 Task: Change elbow connector line to solid.
Action: Mouse moved to (602, 316)
Screenshot: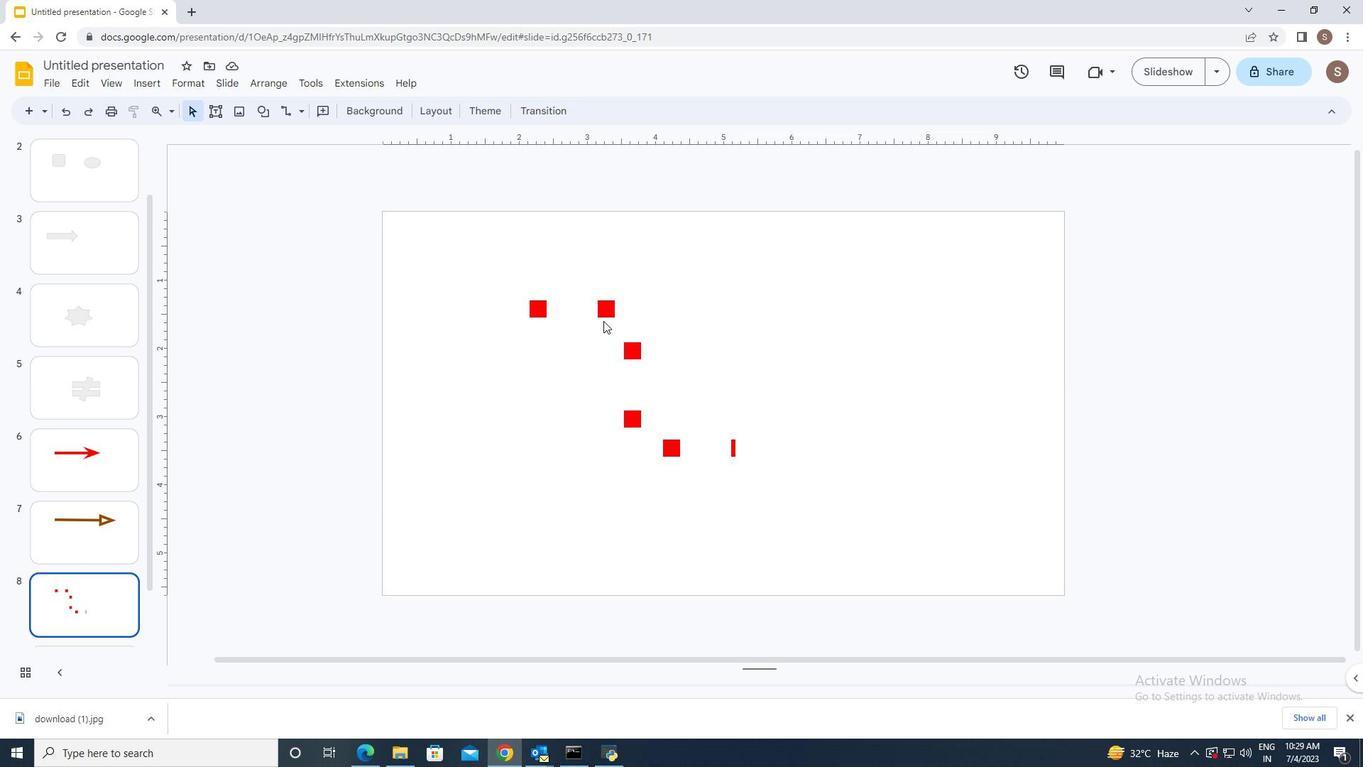 
Action: Mouse pressed left at (602, 316)
Screenshot: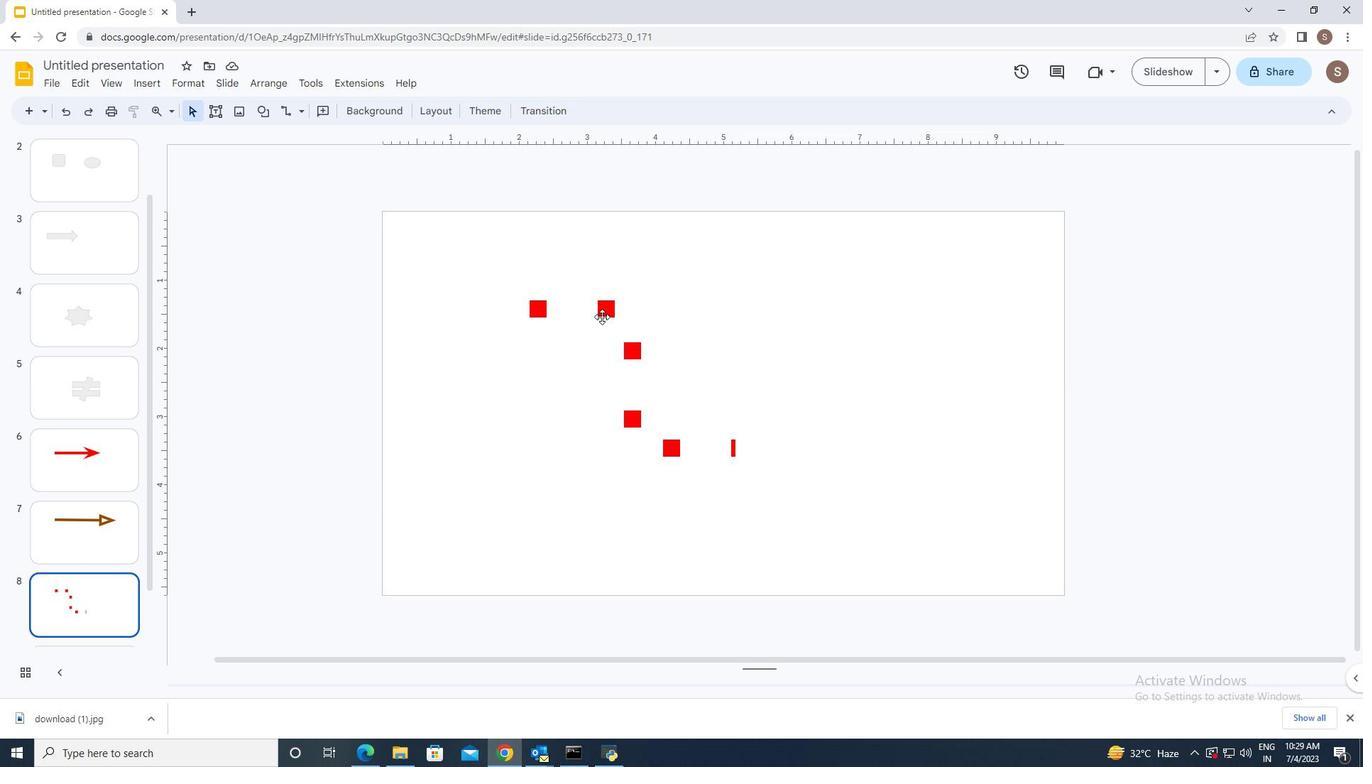 
Action: Mouse moved to (372, 109)
Screenshot: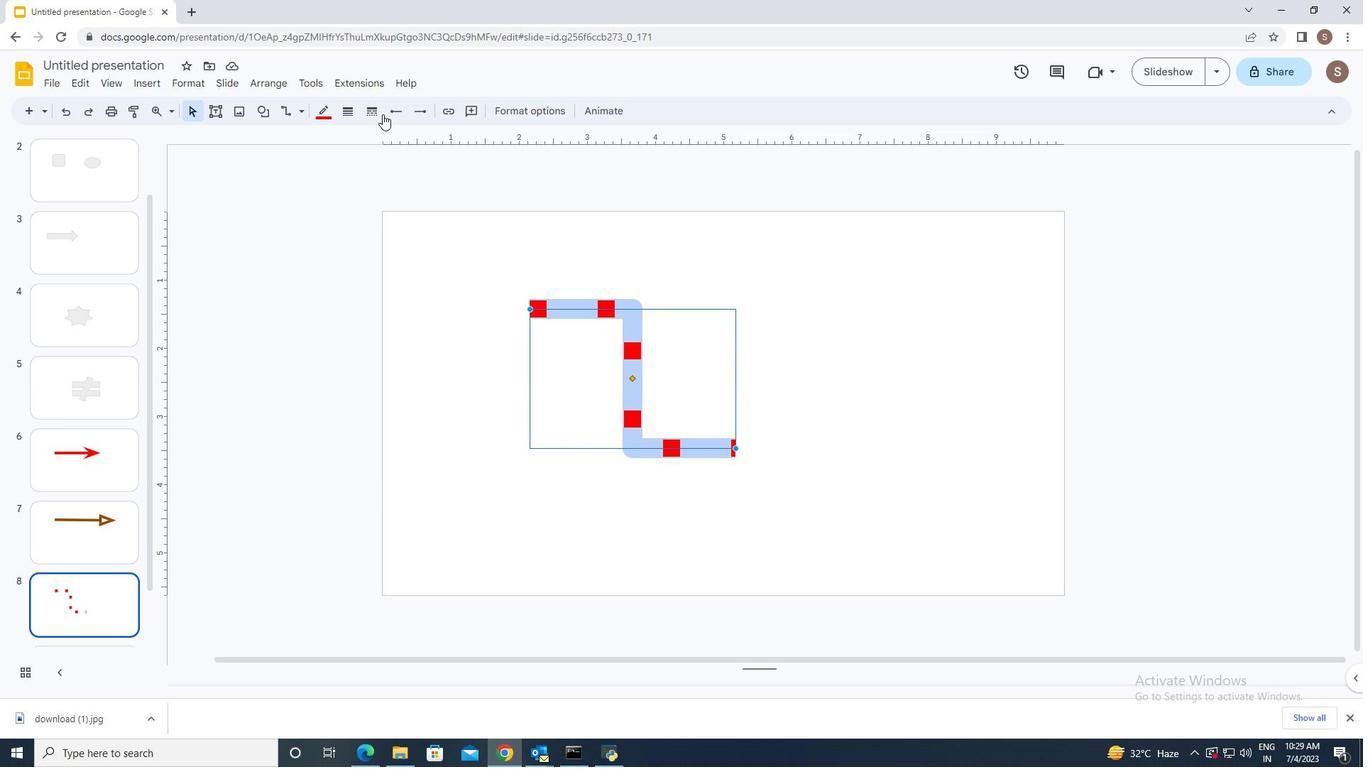 
Action: Mouse pressed left at (372, 109)
Screenshot: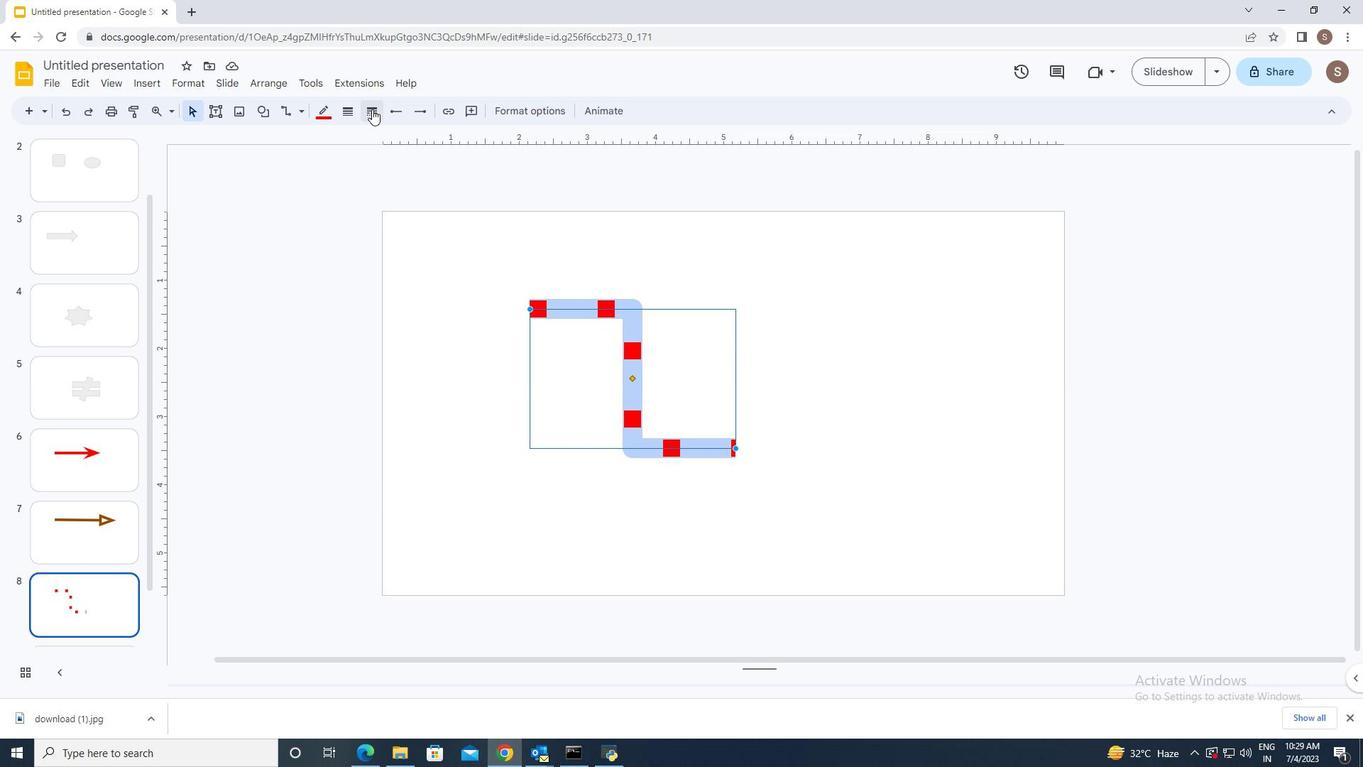 
Action: Mouse moved to (387, 134)
Screenshot: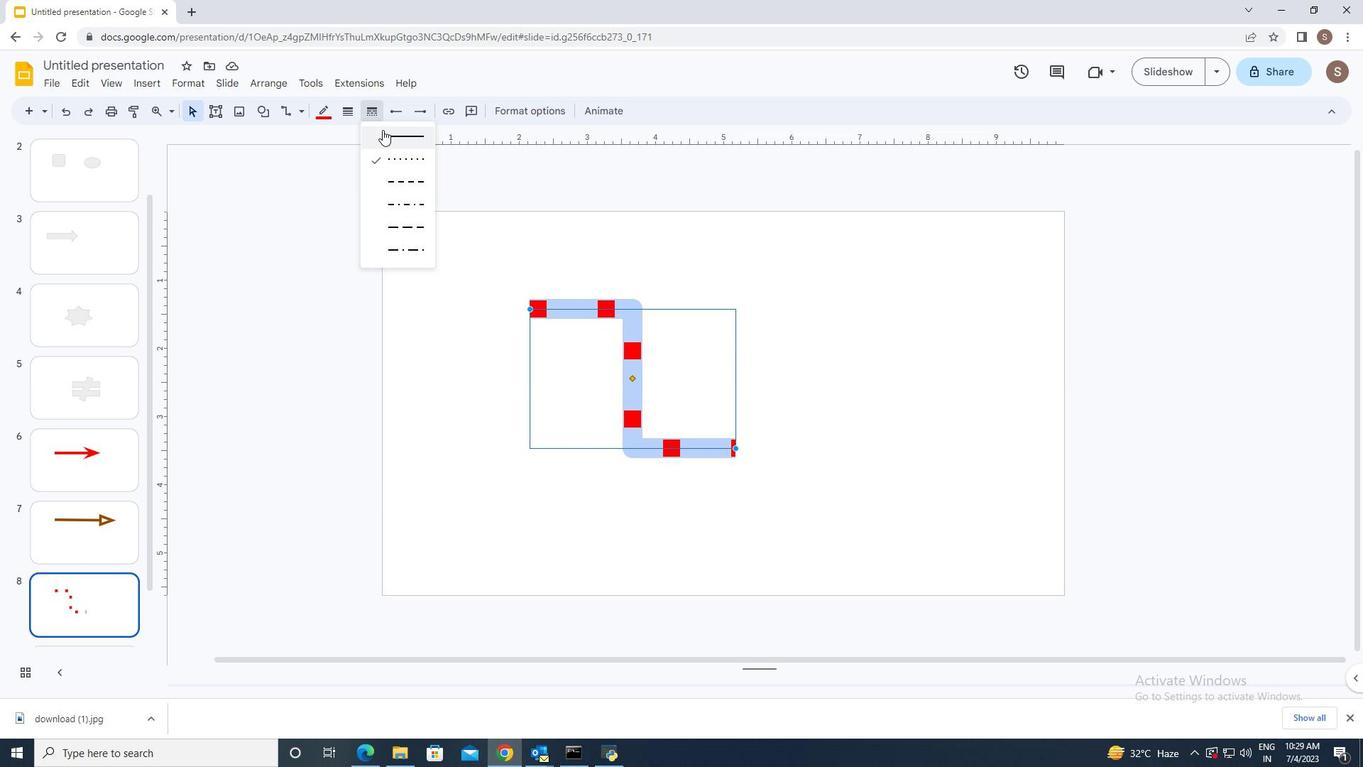 
Action: Mouse pressed left at (387, 134)
Screenshot: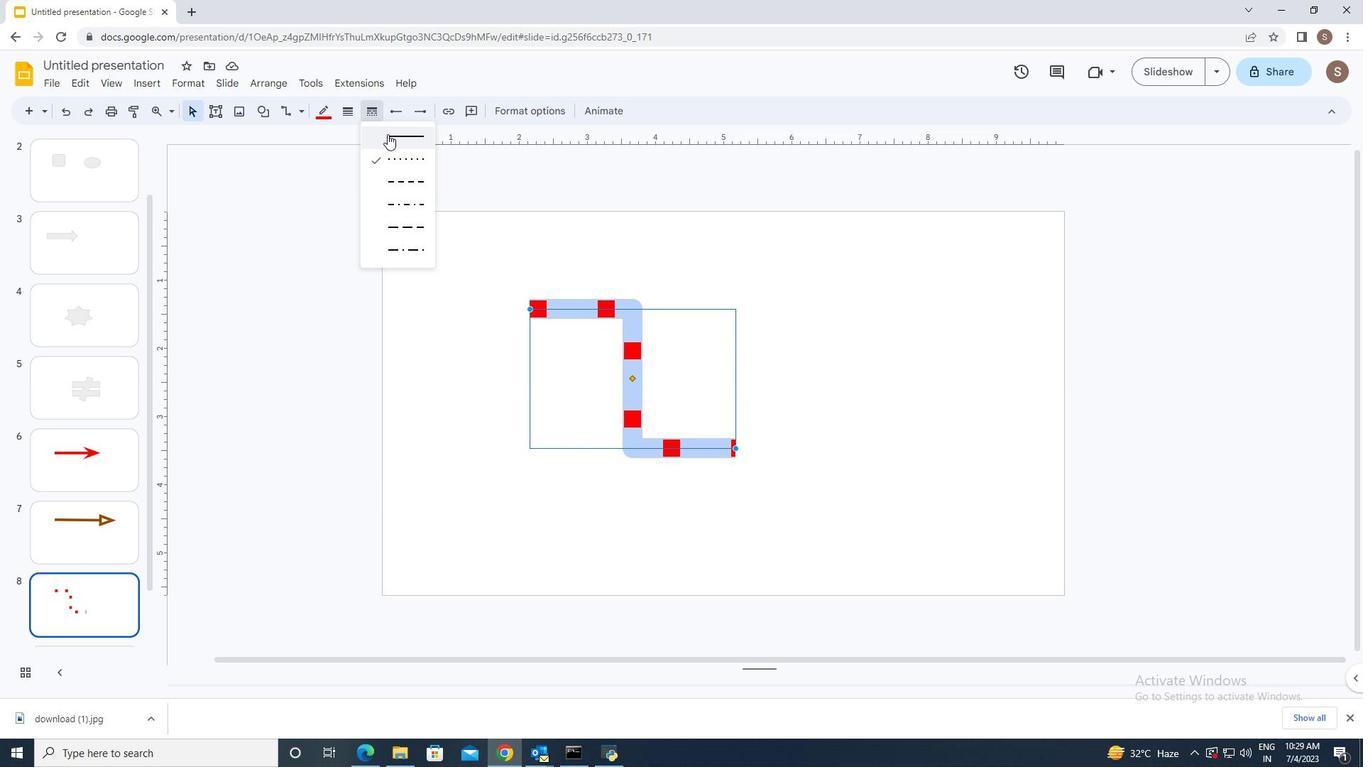 
Action: Mouse moved to (458, 530)
Screenshot: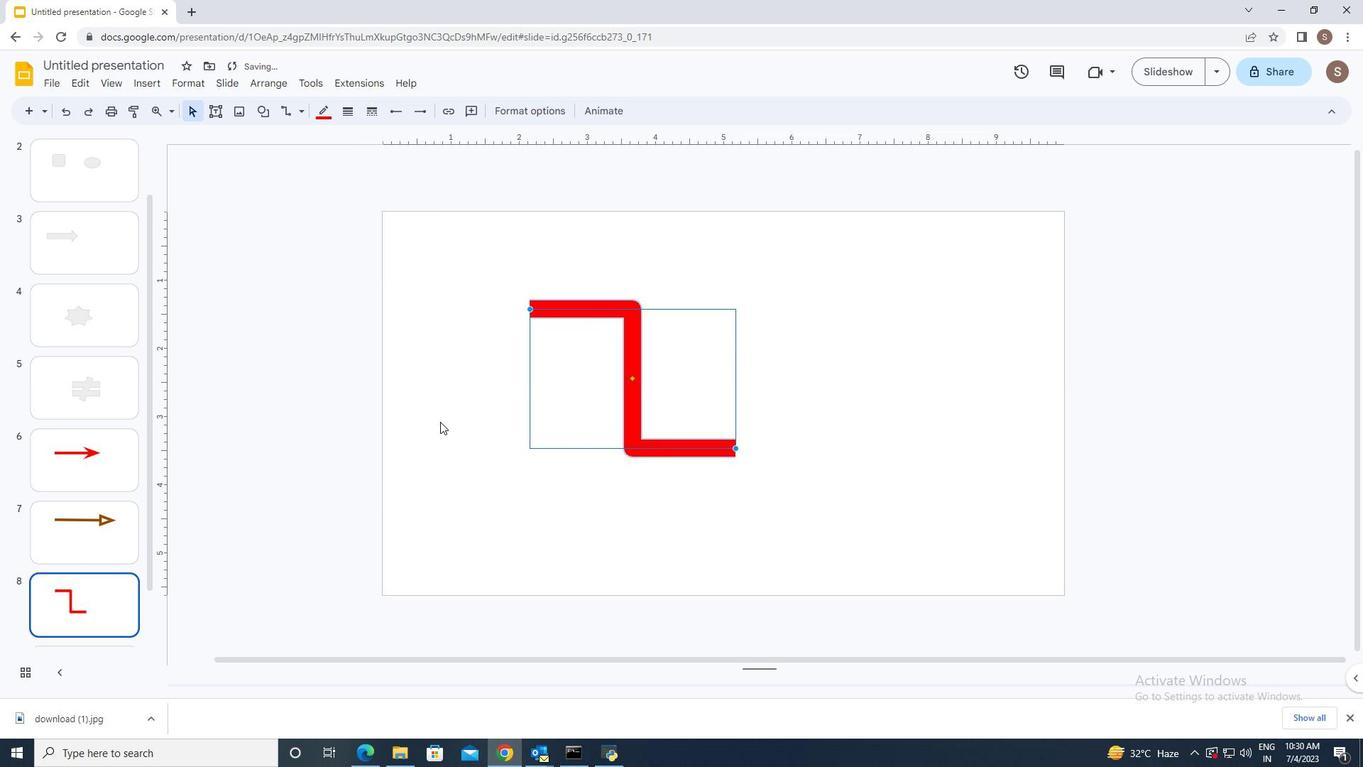 
Action: Mouse pressed left at (458, 530)
Screenshot: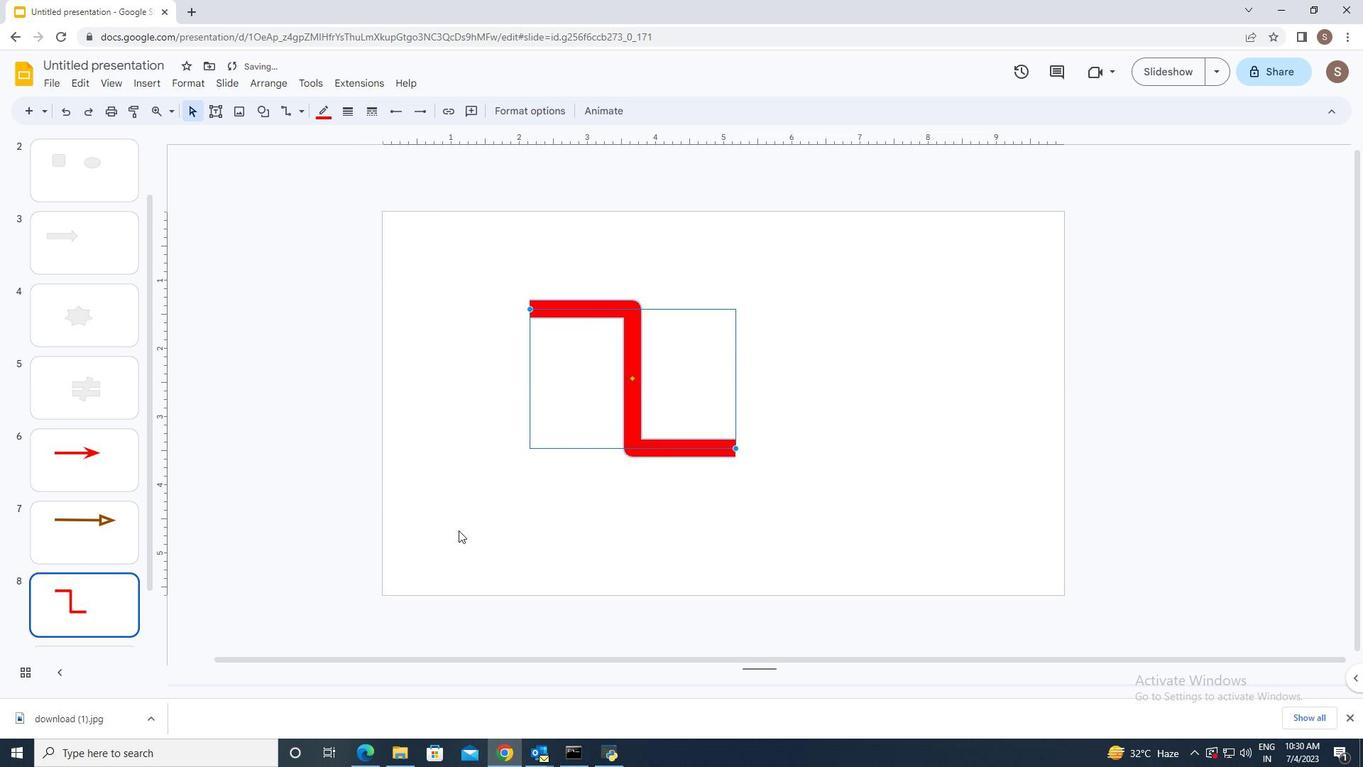 
Action: Mouse moved to (458, 530)
Screenshot: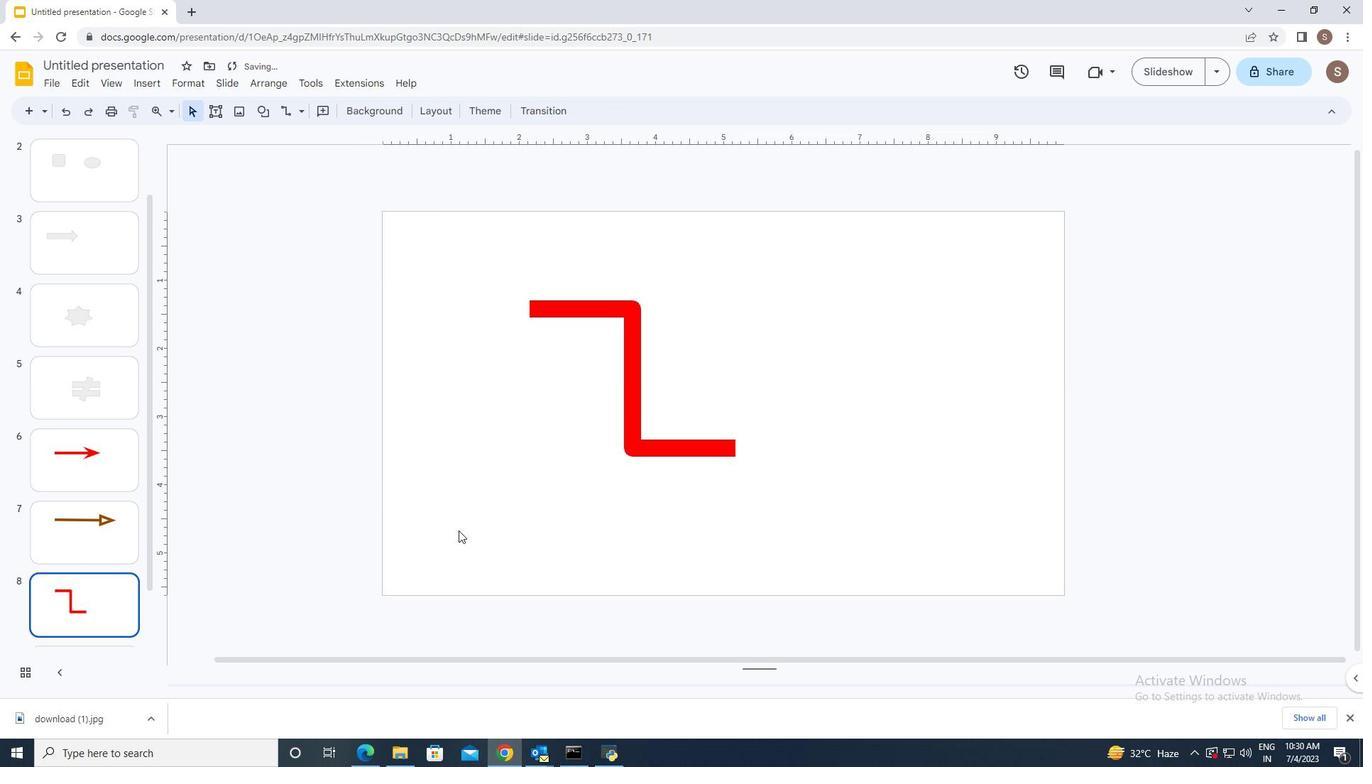 
